 Task: Set the text for the marquee display to "VLC".
Action: Mouse moved to (128, 16)
Screenshot: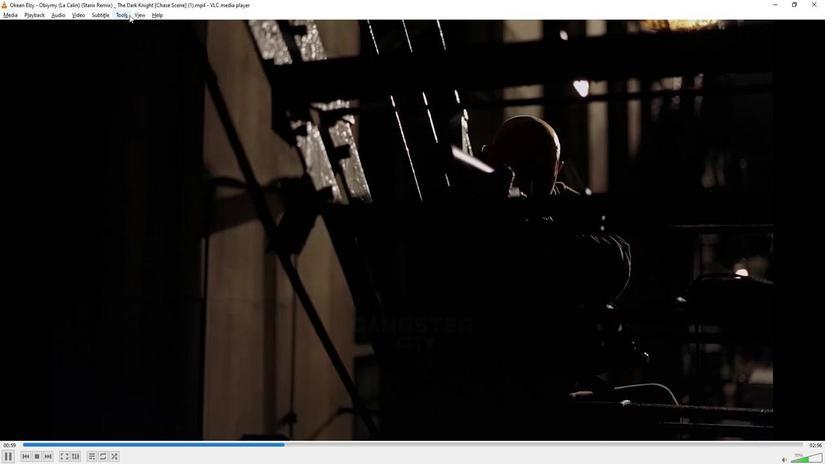 
Action: Mouse pressed left at (128, 16)
Screenshot: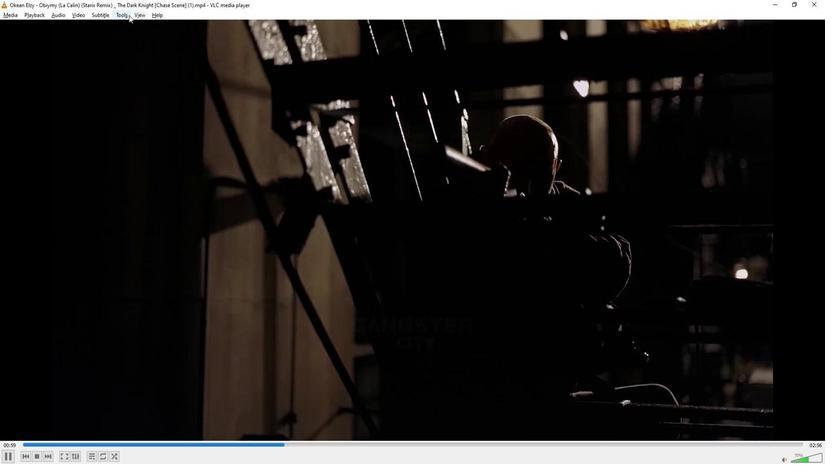 
Action: Mouse moved to (141, 120)
Screenshot: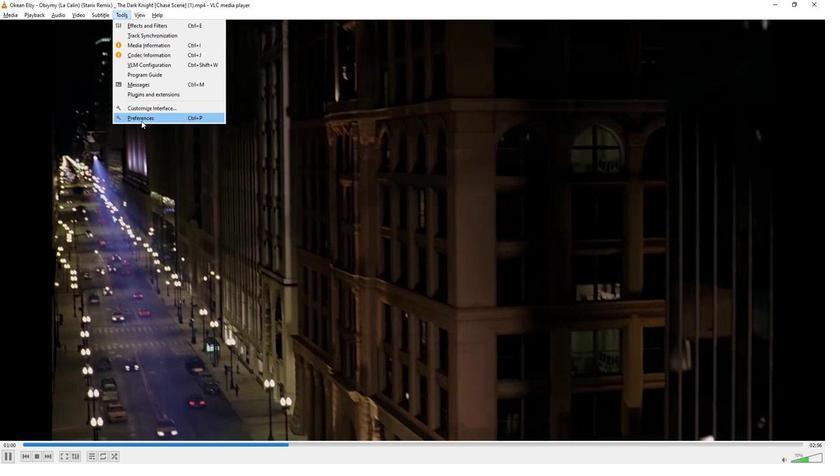 
Action: Mouse pressed left at (141, 120)
Screenshot: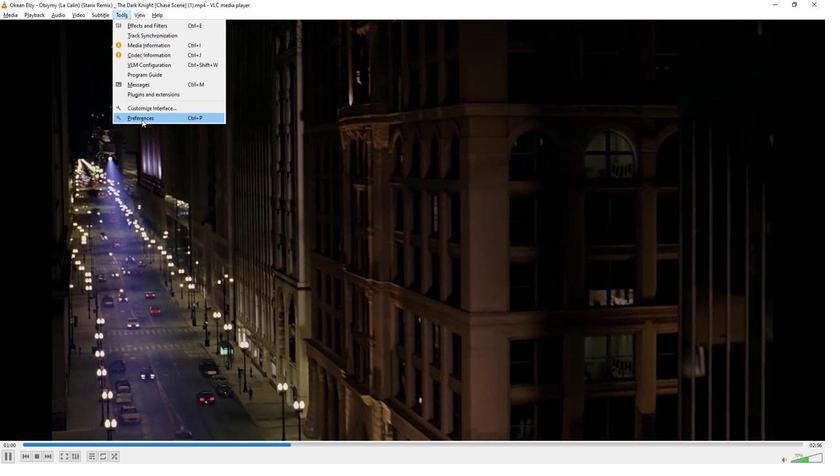 
Action: Mouse moved to (159, 374)
Screenshot: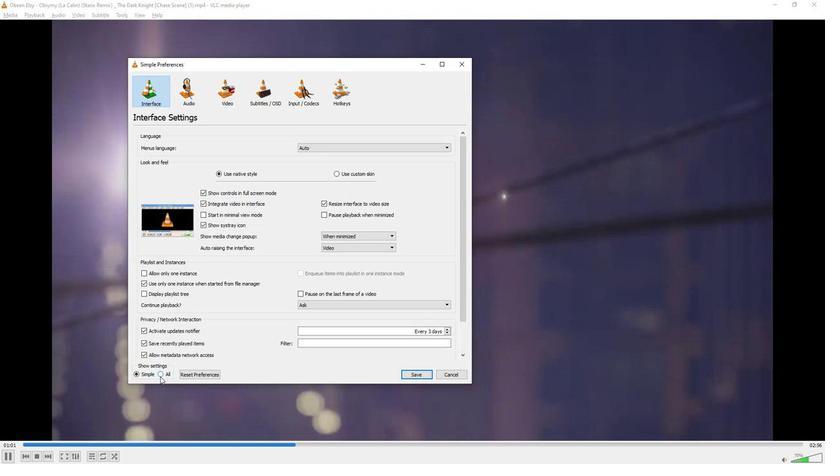 
Action: Mouse pressed left at (159, 374)
Screenshot: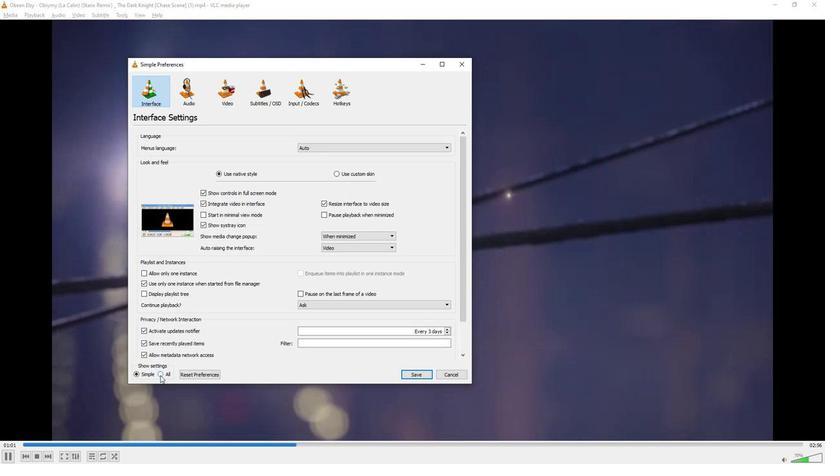 
Action: Mouse moved to (161, 353)
Screenshot: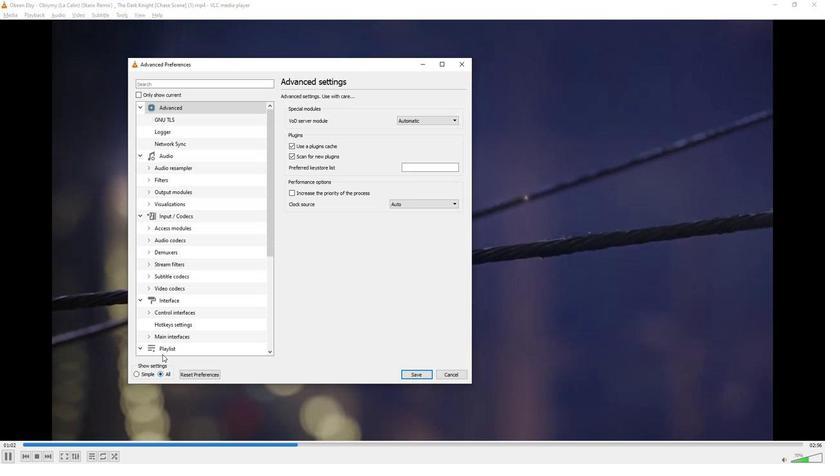 
Action: Mouse scrolled (161, 353) with delta (0, 0)
Screenshot: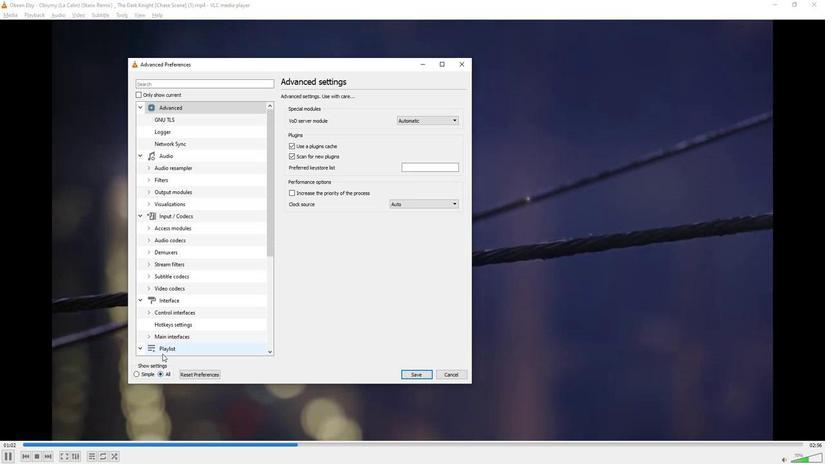 
Action: Mouse scrolled (161, 353) with delta (0, 0)
Screenshot: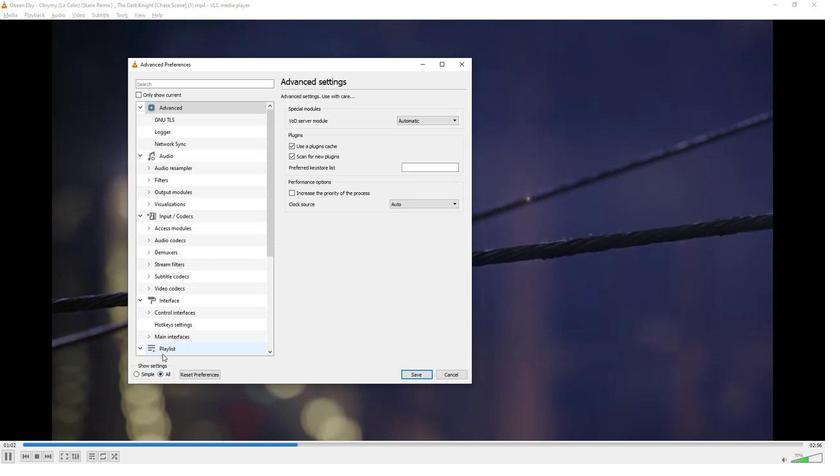 
Action: Mouse moved to (161, 353)
Screenshot: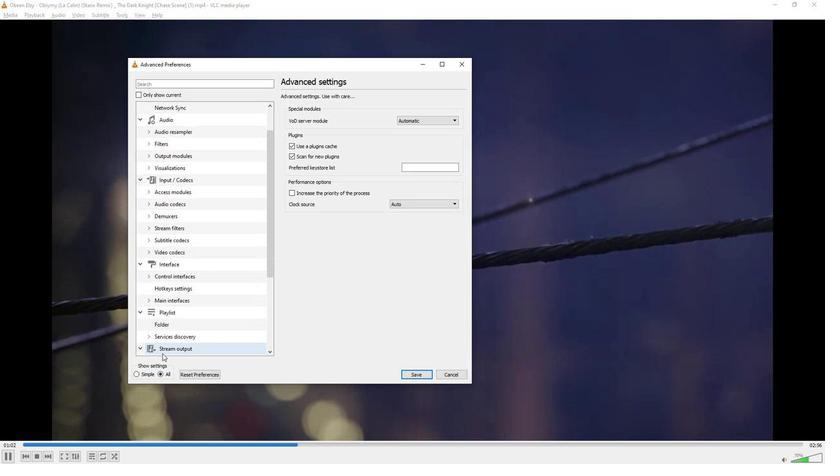 
Action: Mouse scrolled (161, 352) with delta (0, 0)
Screenshot: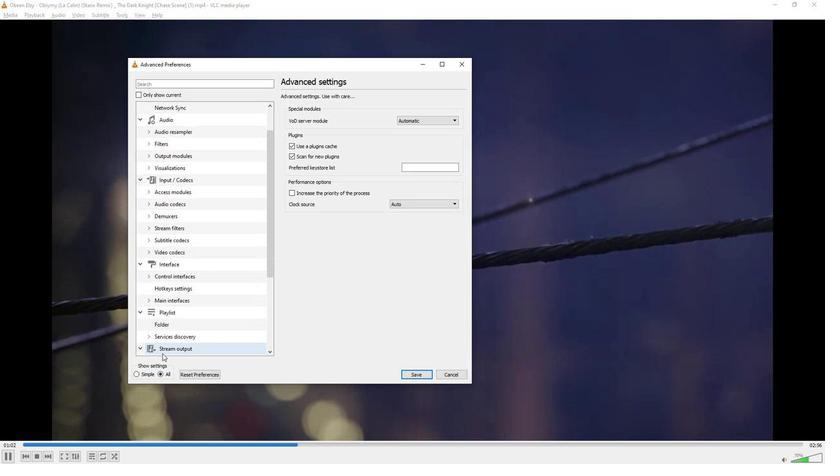 
Action: Mouse moved to (161, 353)
Screenshot: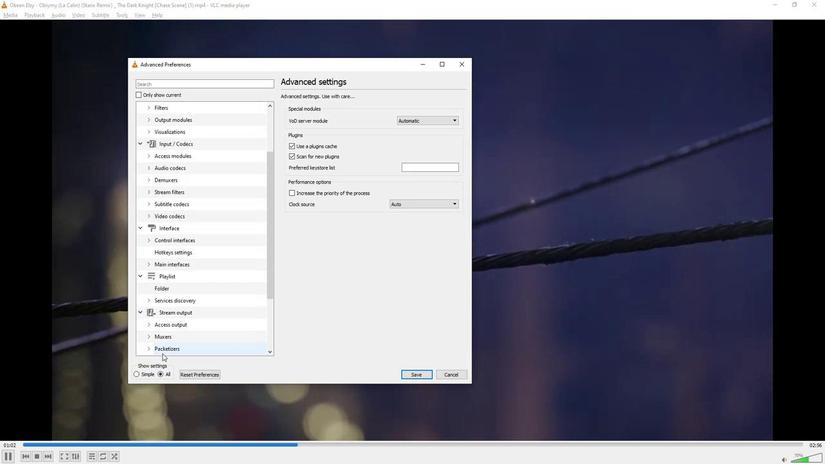 
Action: Mouse scrolled (161, 352) with delta (0, 0)
Screenshot: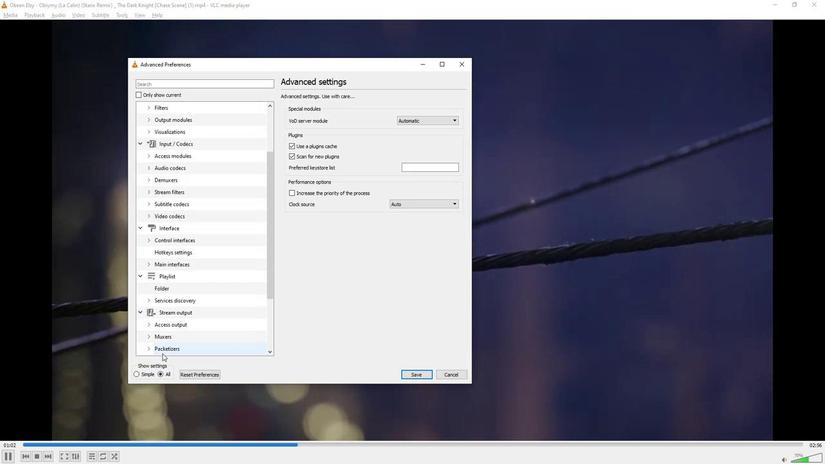 
Action: Mouse moved to (161, 353)
Screenshot: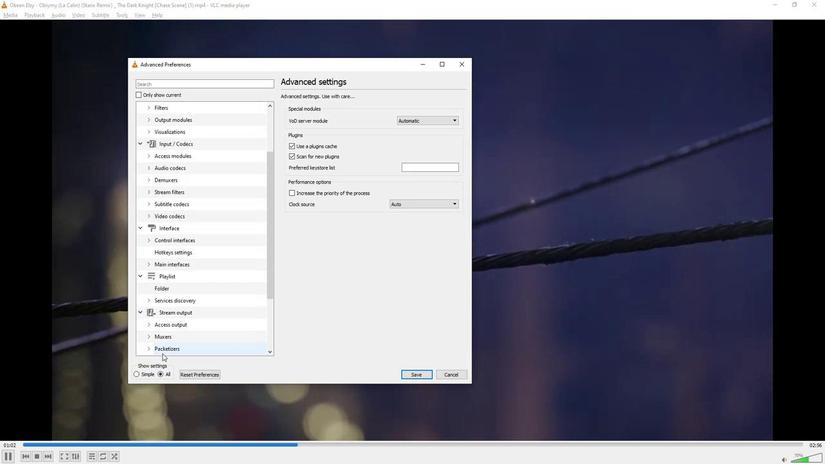 
Action: Mouse scrolled (161, 352) with delta (0, 0)
Screenshot: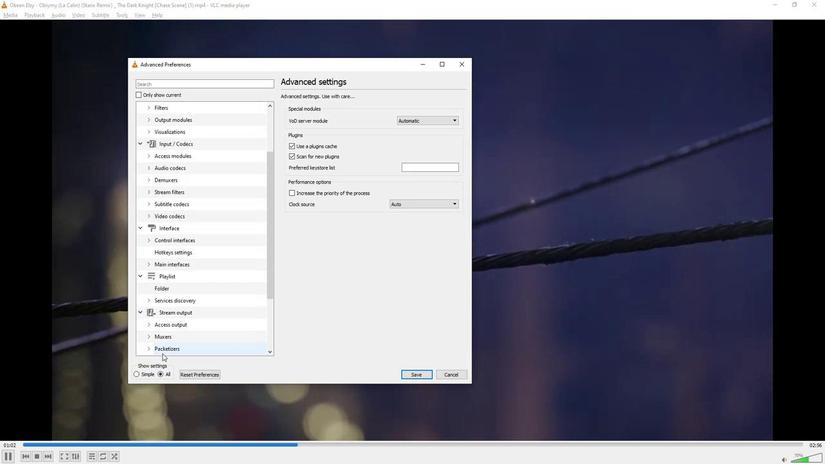 
Action: Mouse scrolled (161, 352) with delta (0, 0)
Screenshot: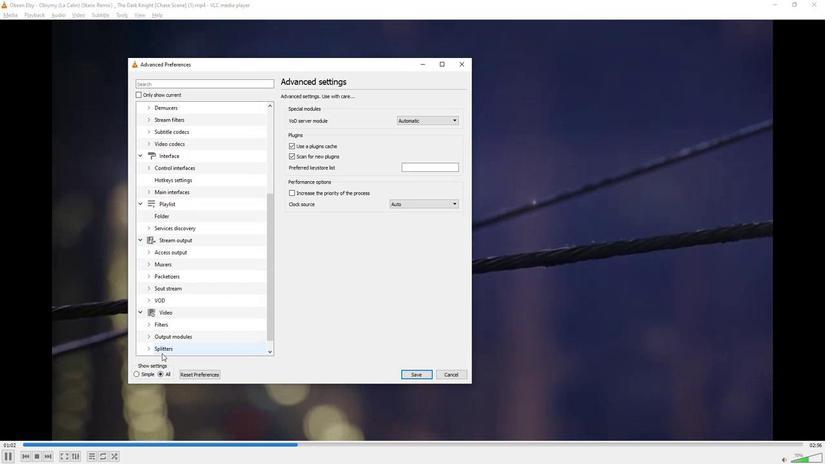 
Action: Mouse scrolled (161, 352) with delta (0, 0)
Screenshot: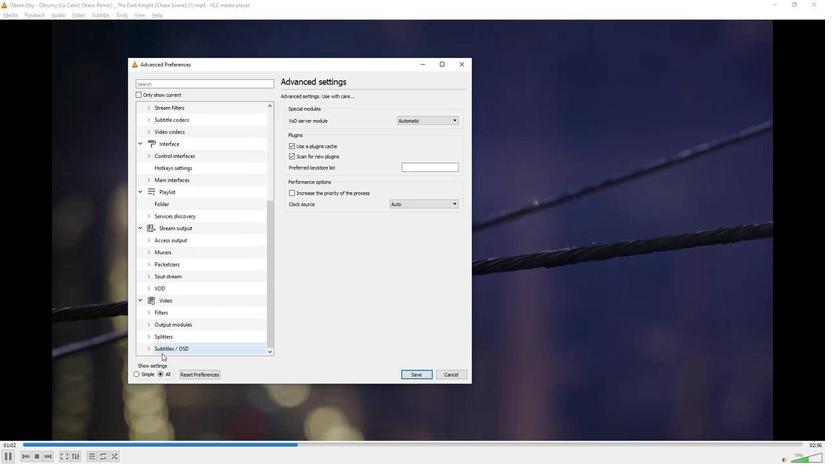 
Action: Mouse moved to (160, 353)
Screenshot: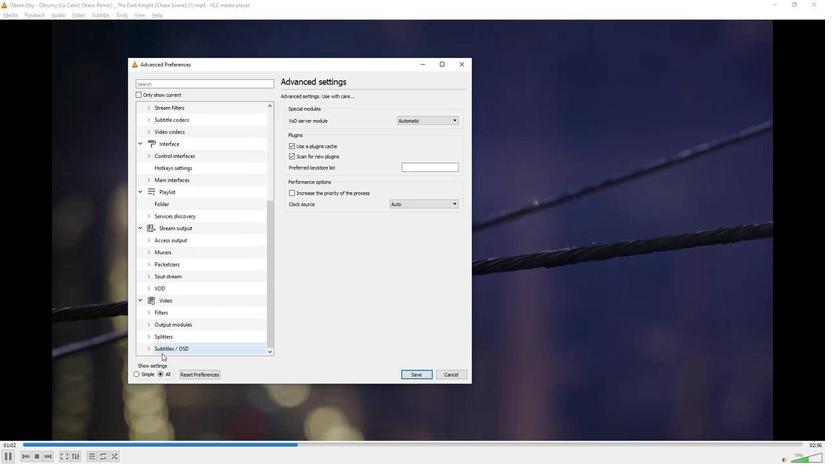 
Action: Mouse scrolled (160, 352) with delta (0, 0)
Screenshot: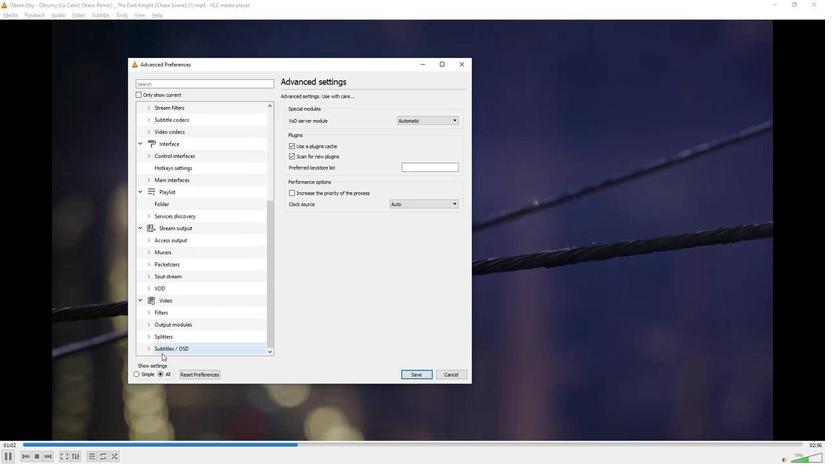 
Action: Mouse moved to (149, 349)
Screenshot: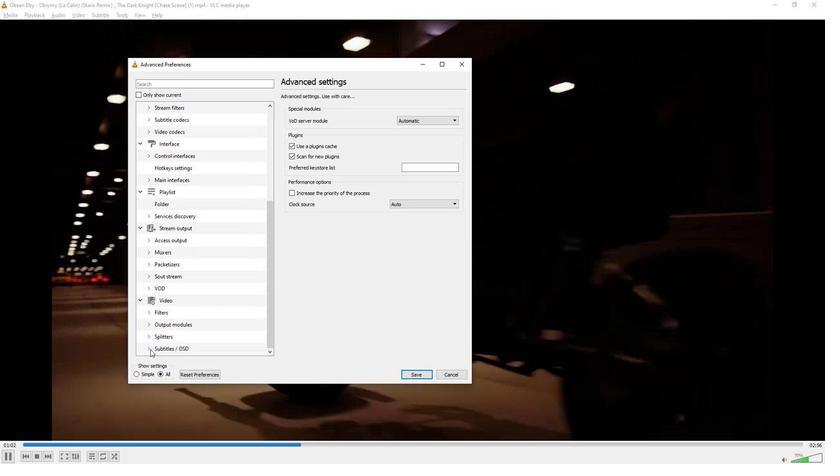 
Action: Mouse pressed left at (149, 349)
Screenshot: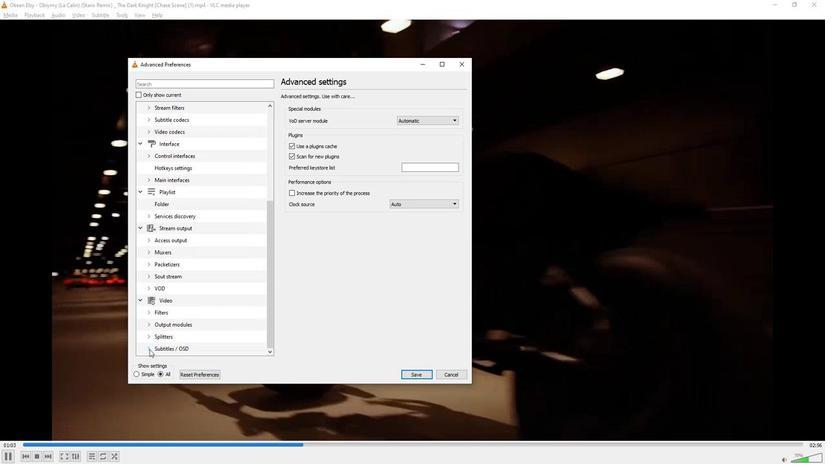 
Action: Mouse moved to (154, 338)
Screenshot: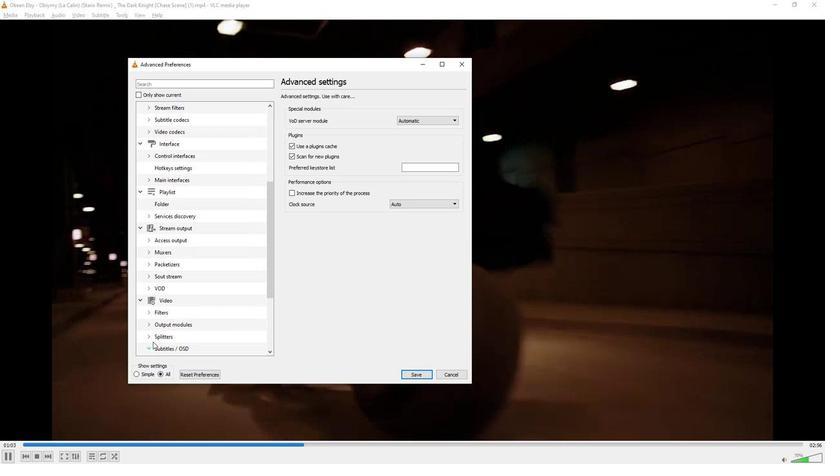 
Action: Mouse scrolled (154, 337) with delta (0, 0)
Screenshot: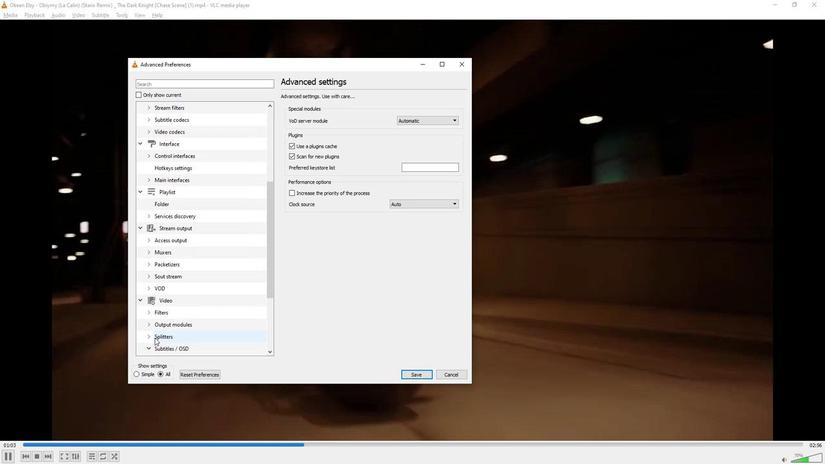 
Action: Mouse scrolled (154, 337) with delta (0, 0)
Screenshot: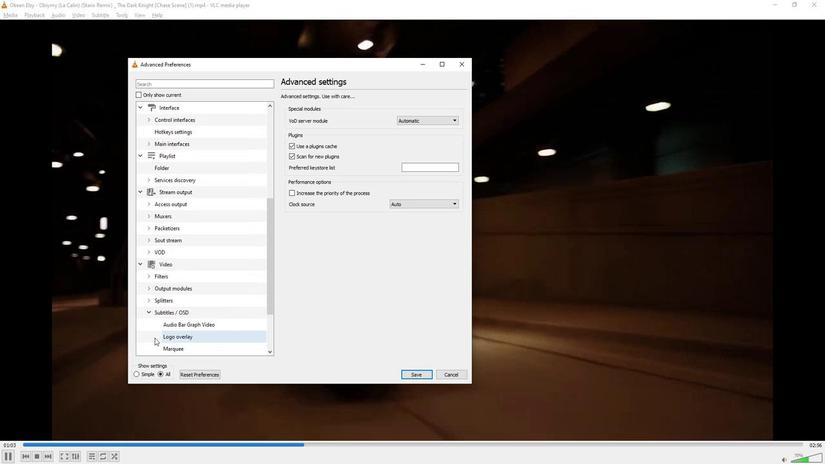 
Action: Mouse moved to (180, 312)
Screenshot: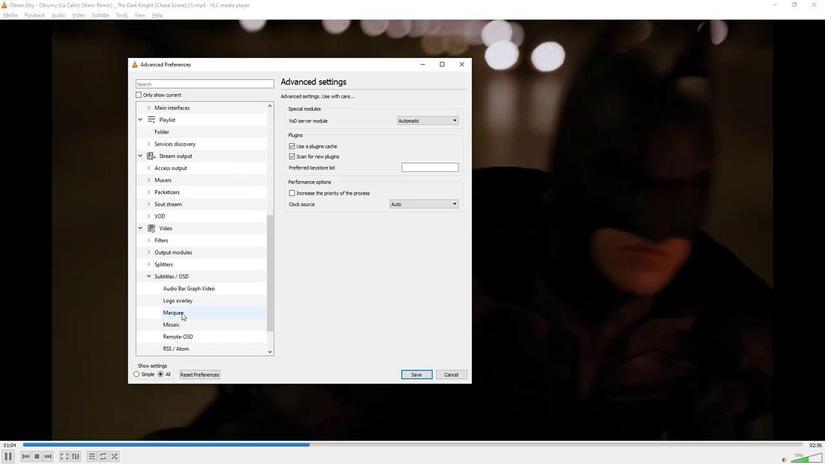 
Action: Mouse pressed left at (180, 312)
Screenshot: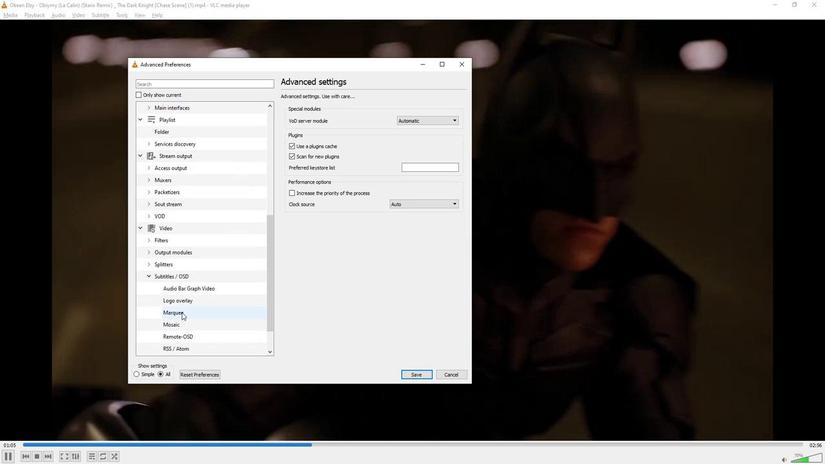 
Action: Mouse moved to (414, 109)
Screenshot: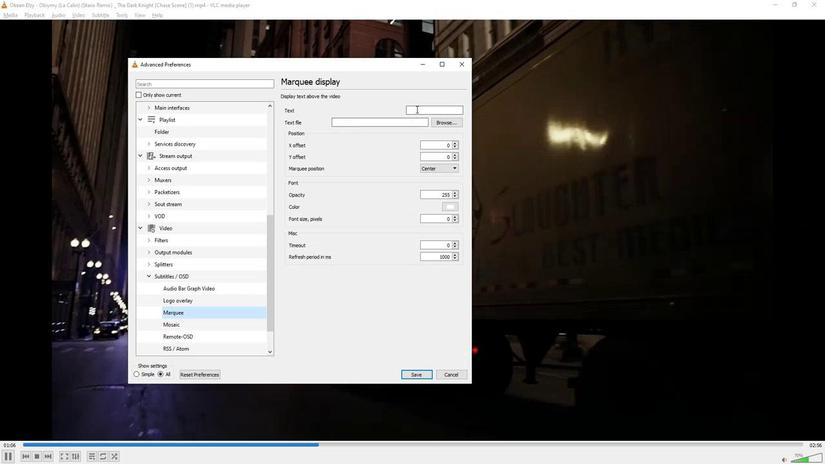 
Action: Mouse pressed left at (414, 109)
Screenshot: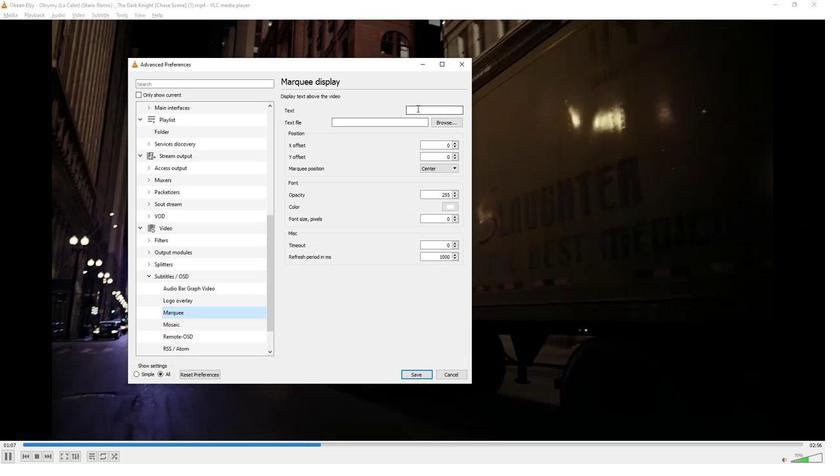 
Action: Key pressed <Key.shift>VLC
Screenshot: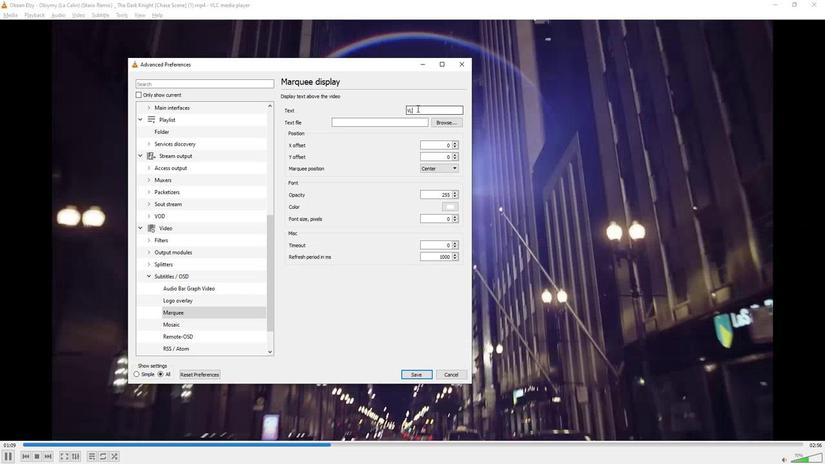 
Action: Mouse moved to (358, 302)
Screenshot: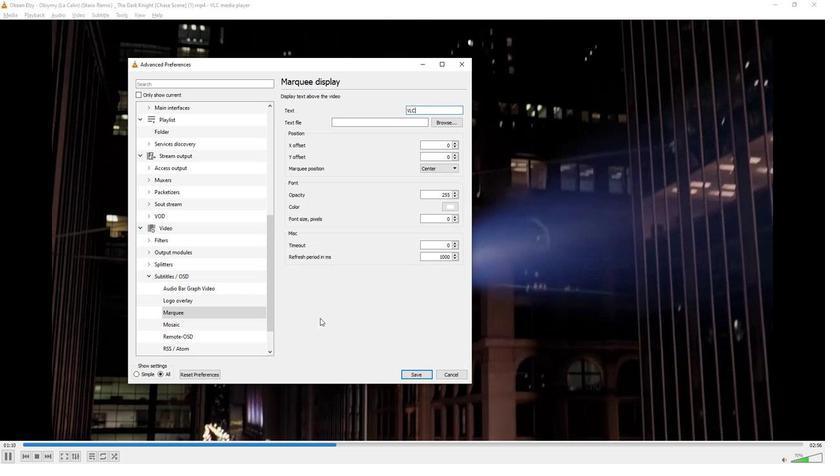 
